 Task: Look for space in Abu Dhabi from 30th june, 2023 to 2nd July, 2023 for 1 adult in price range Rs.15000 to Rs.20000. Place can be private room with 1  bedroom having 1 bed and 1 bathroom. Property type can be hotel. Amenities needed are: wifi. Required host language is English.
Action: Mouse moved to (350, 390)
Screenshot: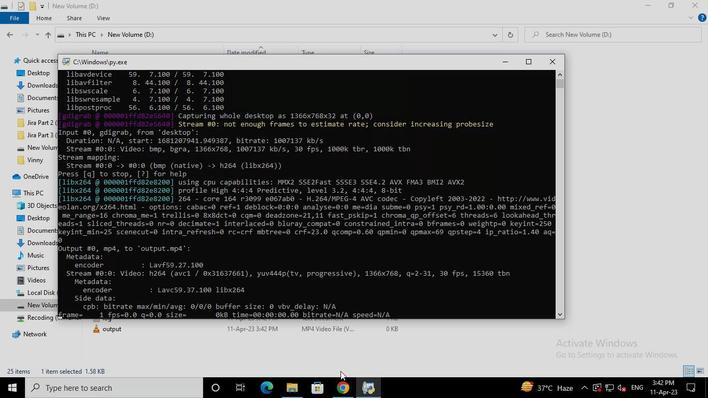
Action: Mouse pressed left at (350, 390)
Screenshot: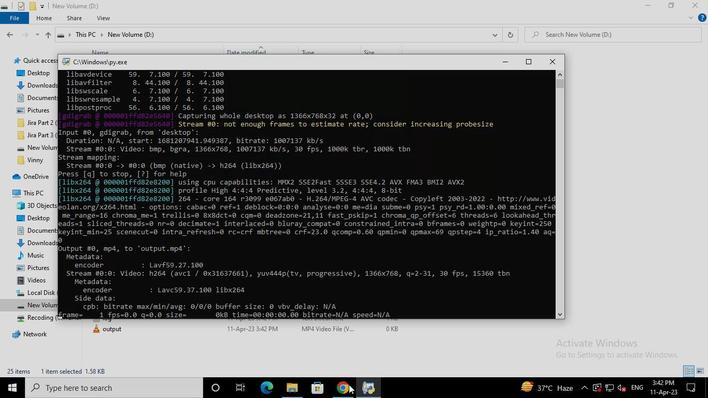 
Action: Mouse moved to (292, 93)
Screenshot: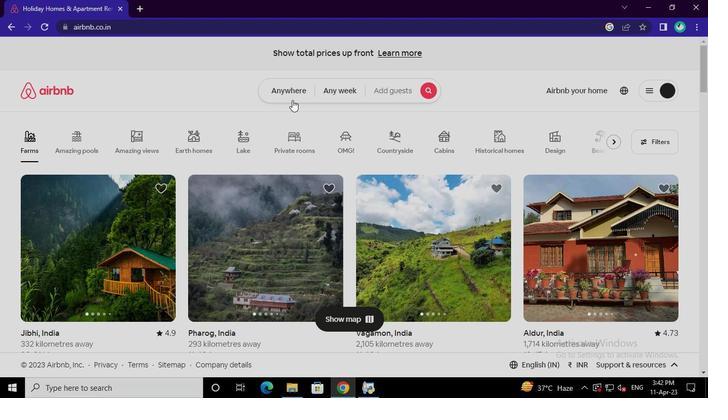 
Action: Mouse pressed left at (292, 93)
Screenshot: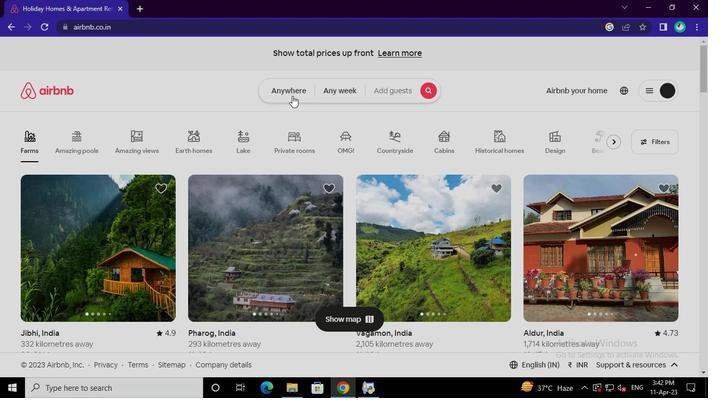 
Action: Mouse moved to (241, 129)
Screenshot: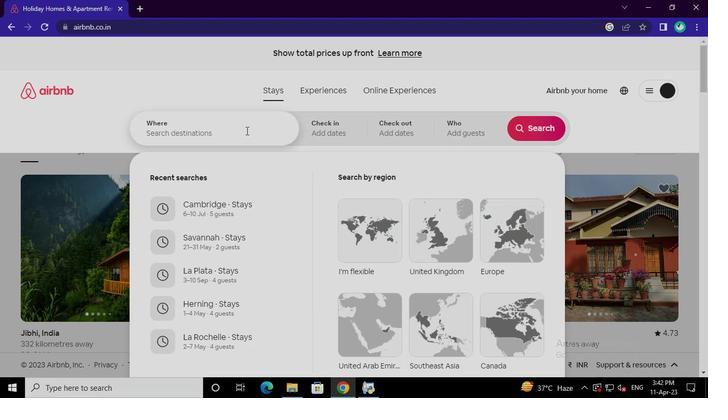 
Action: Mouse pressed left at (241, 129)
Screenshot: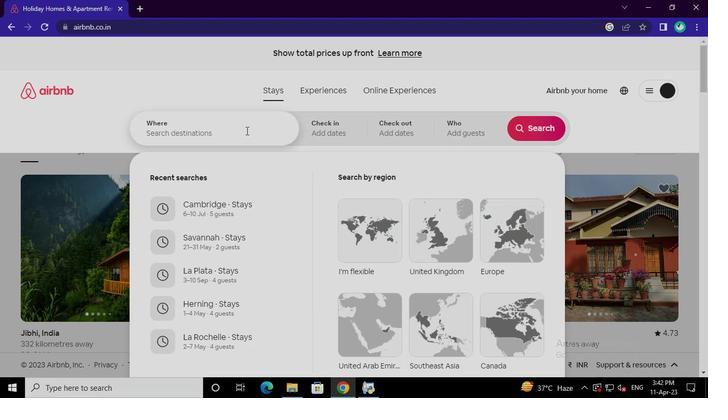 
Action: Keyboard a
Screenshot: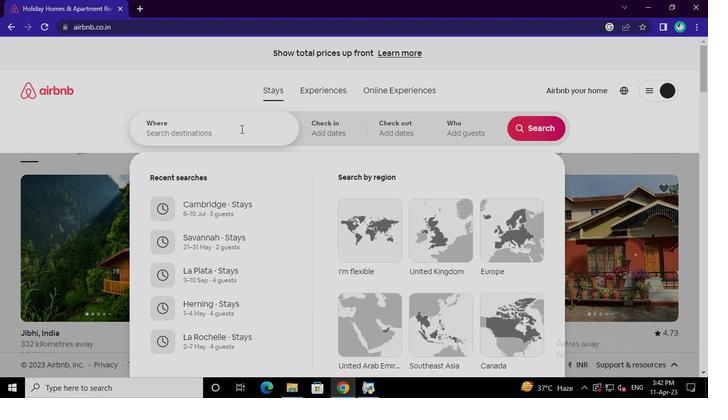 
Action: Keyboard b
Screenshot: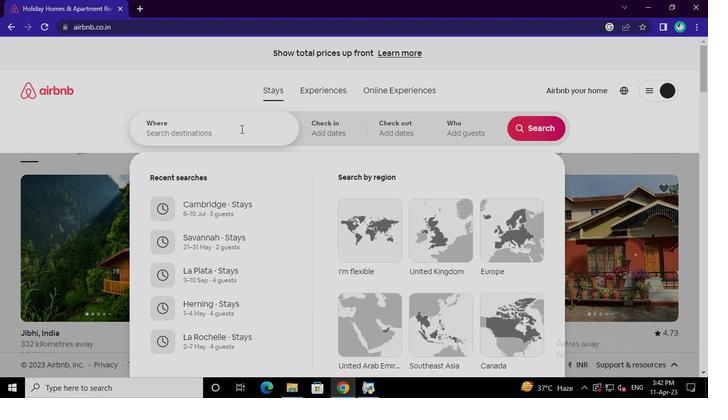 
Action: Keyboard u
Screenshot: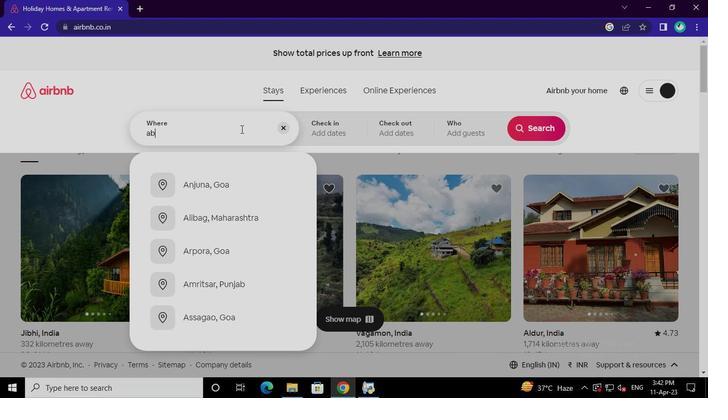 
Action: Keyboard Key.space
Screenshot: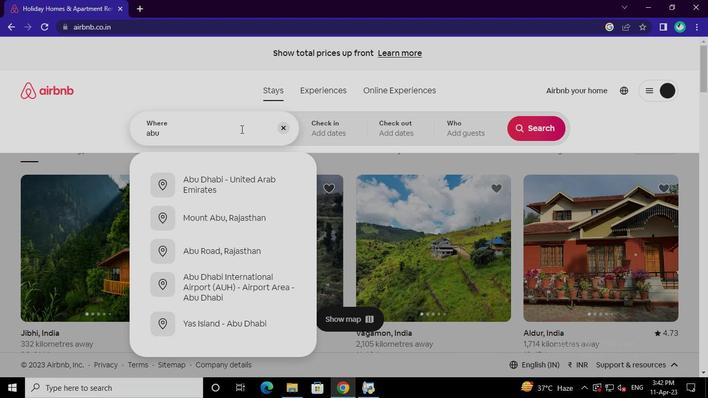 
Action: Mouse moved to (248, 182)
Screenshot: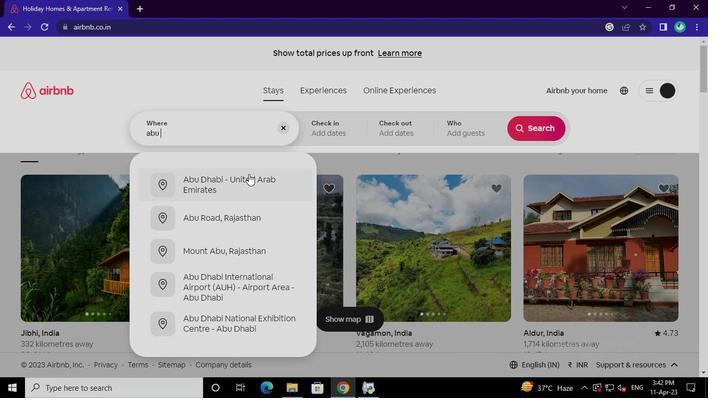 
Action: Mouse pressed left at (248, 182)
Screenshot: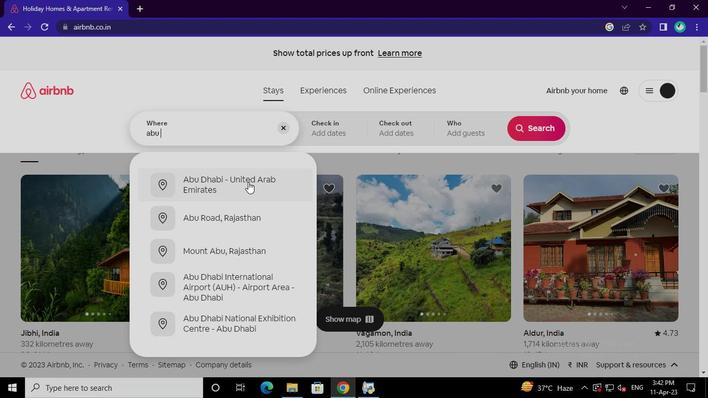
Action: Mouse moved to (530, 210)
Screenshot: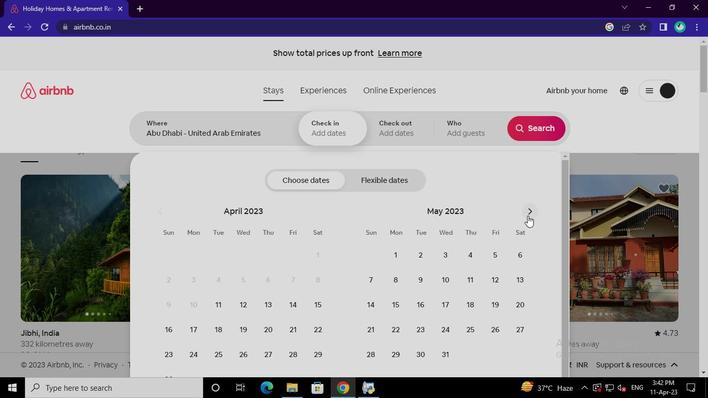 
Action: Mouse pressed left at (530, 210)
Screenshot: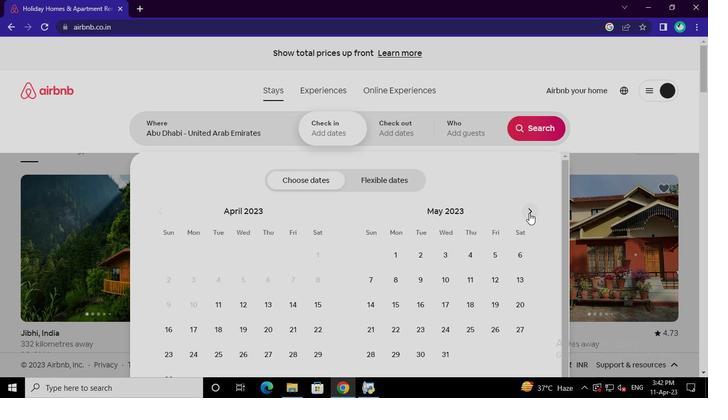 
Action: Mouse pressed left at (530, 210)
Screenshot: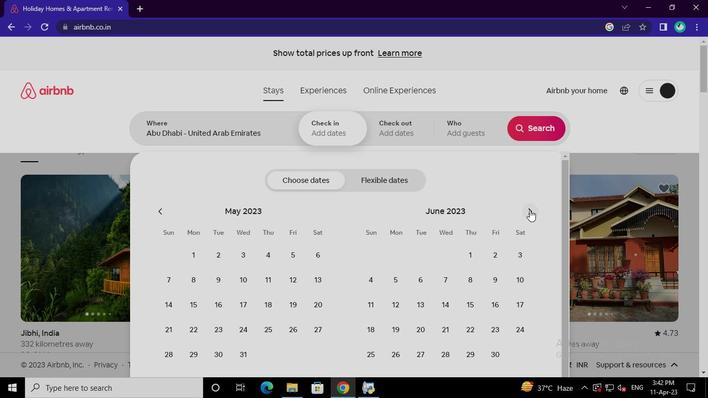 
Action: Mouse moved to (287, 355)
Screenshot: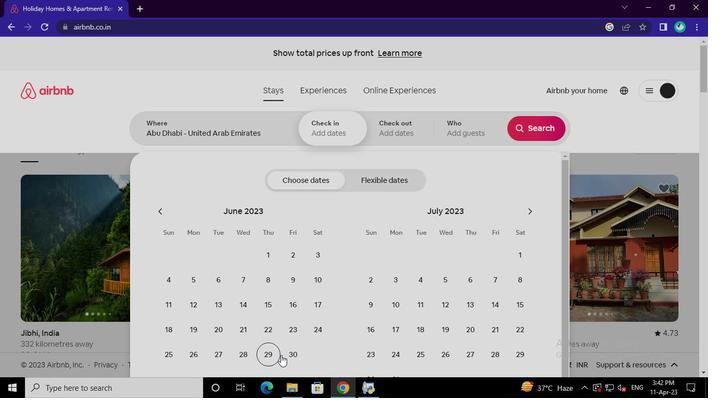 
Action: Mouse pressed left at (287, 355)
Screenshot: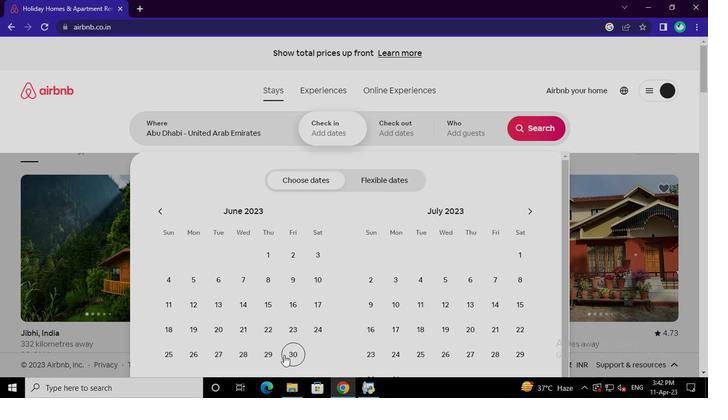 
Action: Mouse moved to (372, 281)
Screenshot: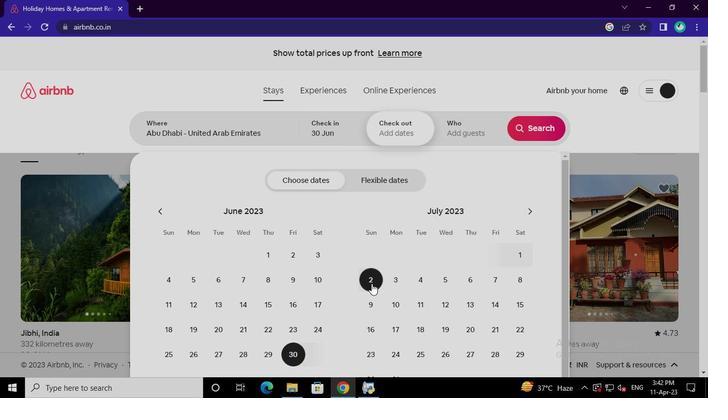 
Action: Mouse pressed left at (372, 281)
Screenshot: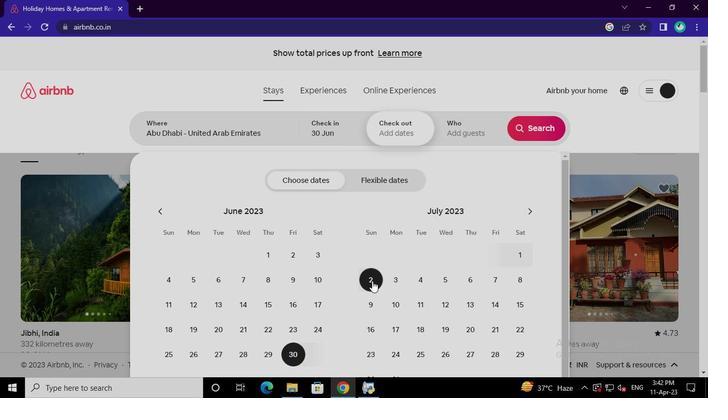 
Action: Mouse moved to (476, 133)
Screenshot: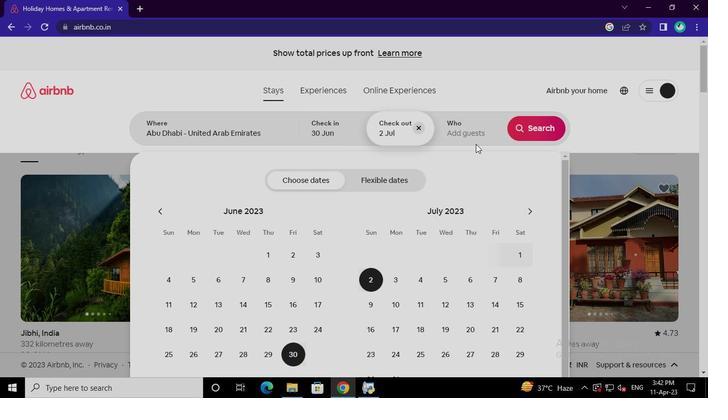 
Action: Mouse pressed left at (476, 133)
Screenshot: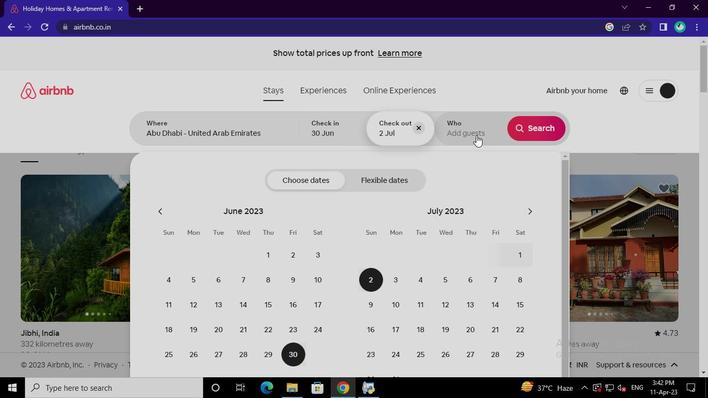 
Action: Mouse moved to (537, 179)
Screenshot: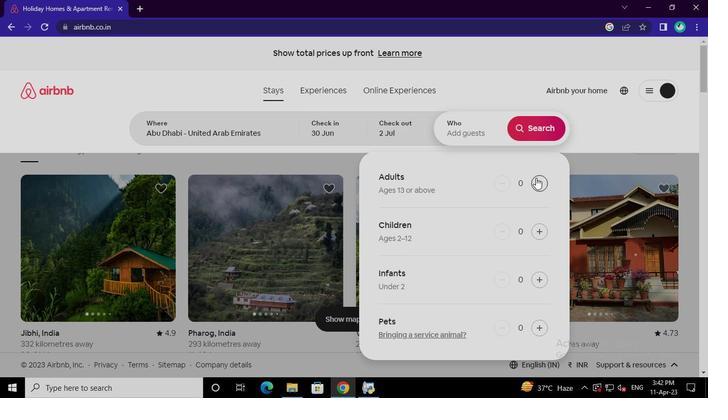 
Action: Mouse pressed left at (537, 179)
Screenshot: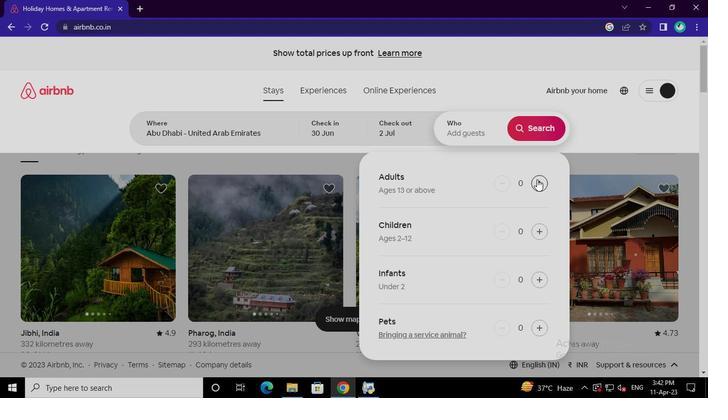 
Action: Mouse moved to (533, 131)
Screenshot: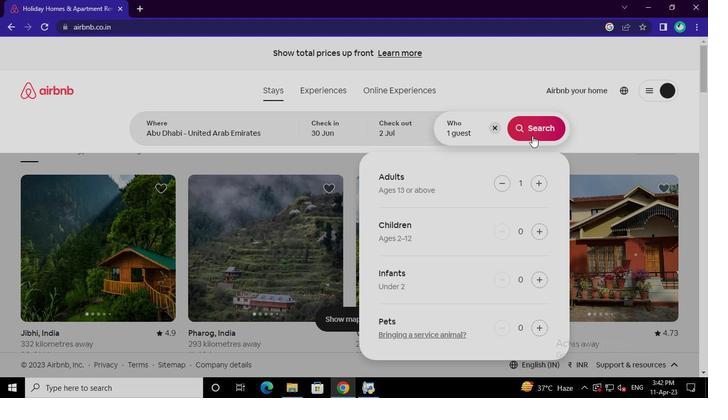 
Action: Mouse pressed left at (533, 131)
Screenshot: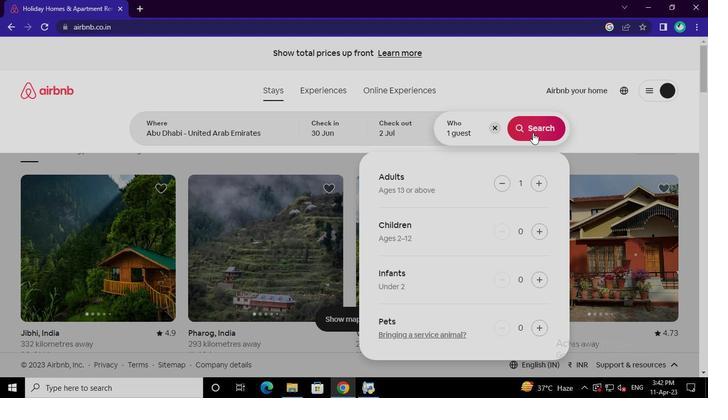
Action: Mouse moved to (668, 89)
Screenshot: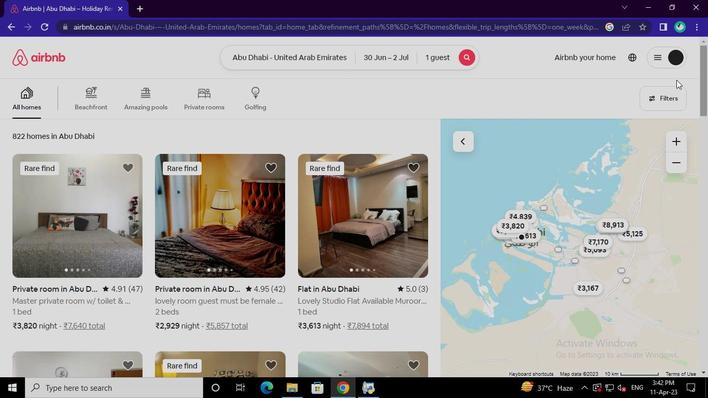 
Action: Mouse pressed left at (668, 89)
Screenshot: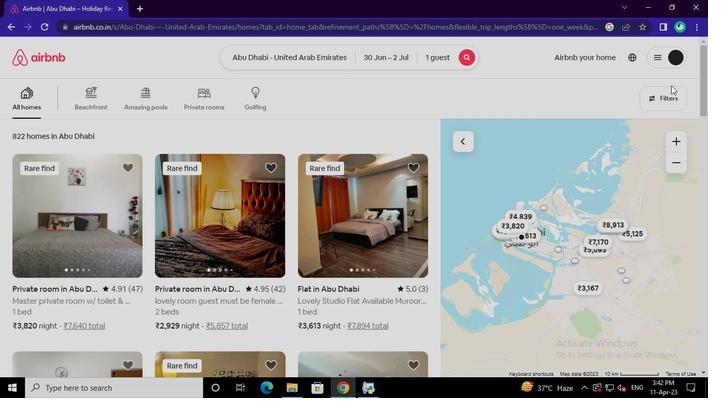 
Action: Mouse moved to (245, 234)
Screenshot: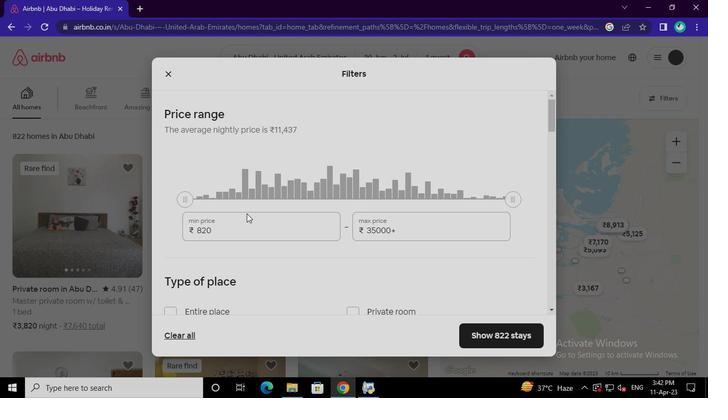 
Action: Mouse pressed left at (245, 234)
Screenshot: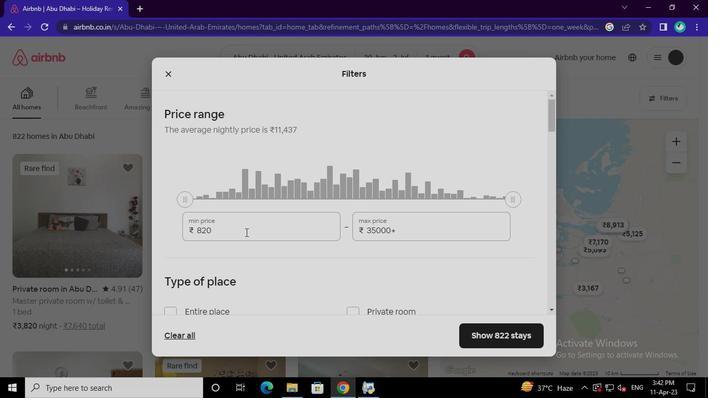 
Action: Mouse moved to (245, 235)
Screenshot: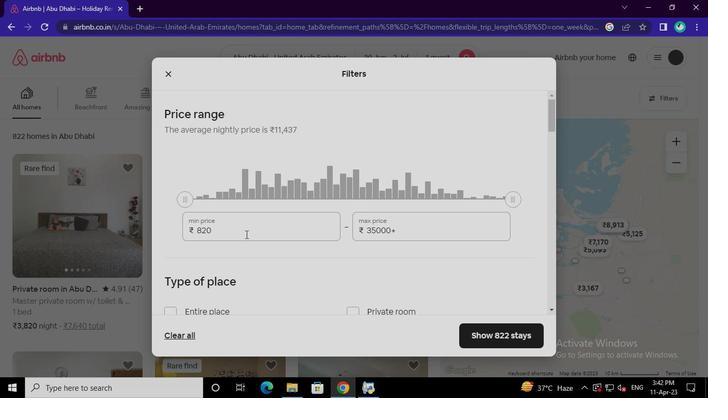 
Action: Keyboard Key.backspace
Screenshot: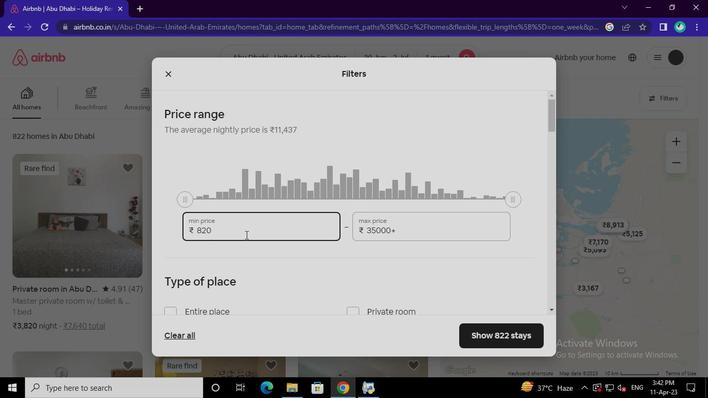 
Action: Keyboard Key.backspace
Screenshot: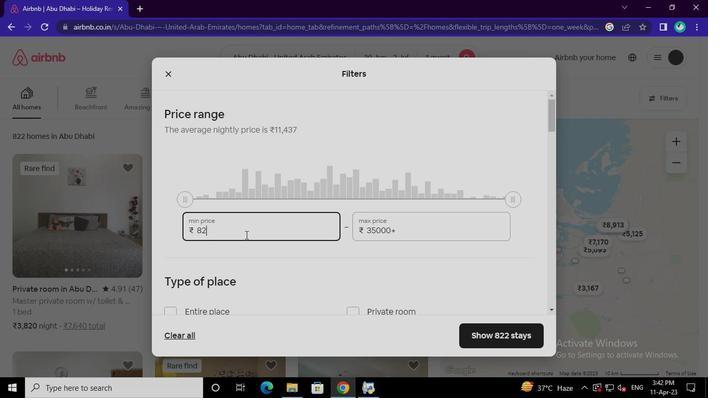 
Action: Keyboard Key.backspace
Screenshot: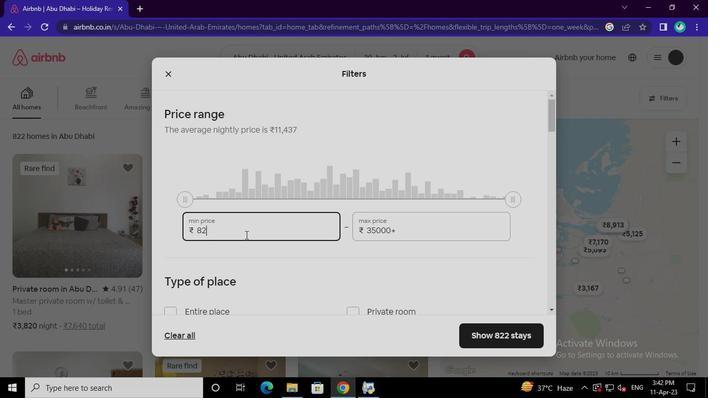 
Action: Keyboard Key.backspace
Screenshot: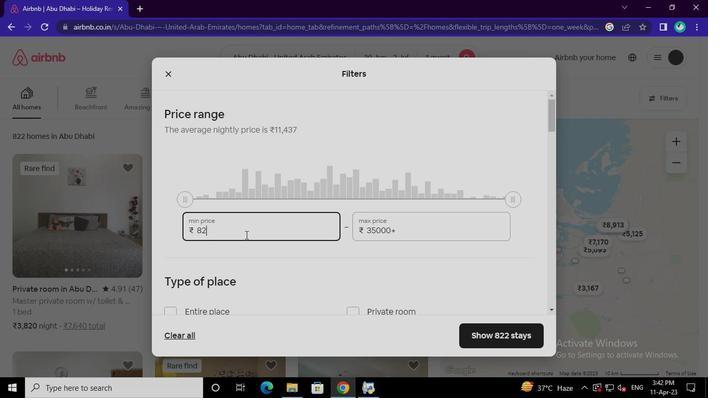 
Action: Keyboard Key.backspace
Screenshot: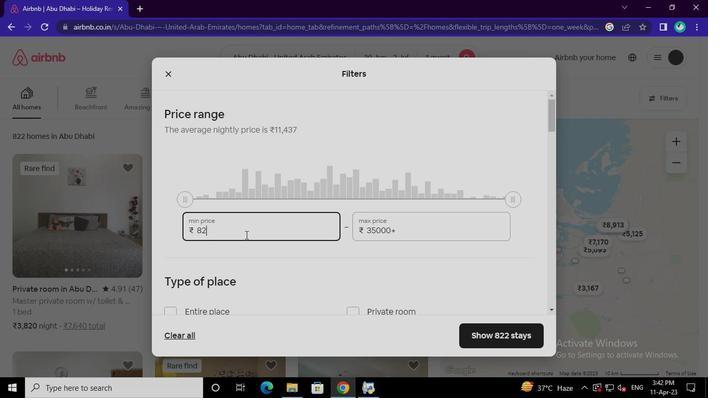 
Action: Keyboard Key.backspace
Screenshot: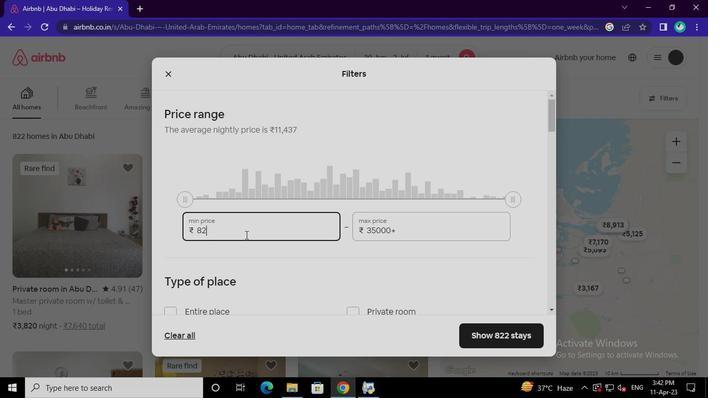 
Action: Keyboard Key.backspace
Screenshot: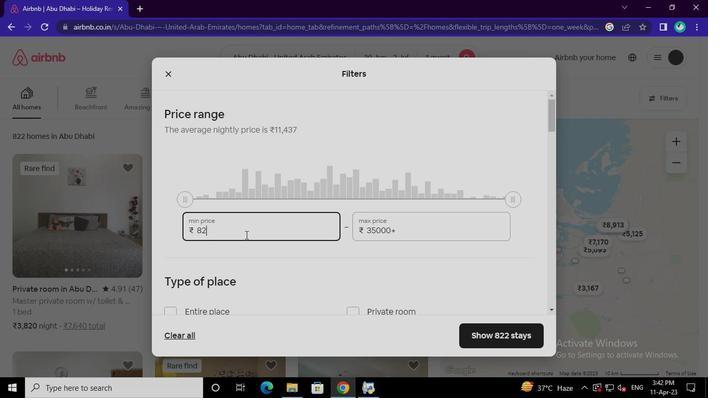 
Action: Keyboard Key.backspace
Screenshot: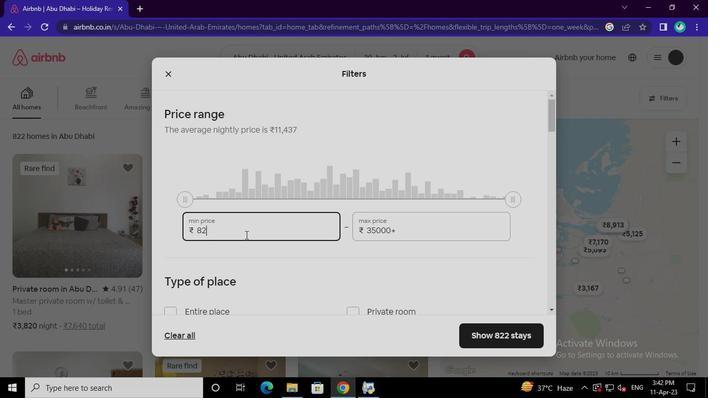 
Action: Keyboard Key.backspace
Screenshot: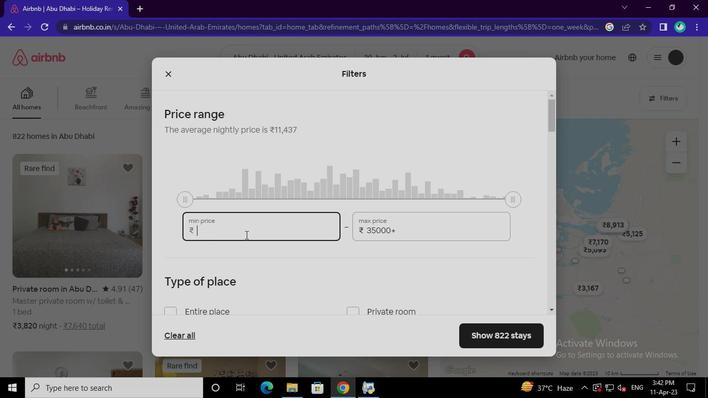 
Action: Keyboard Key.backspace
Screenshot: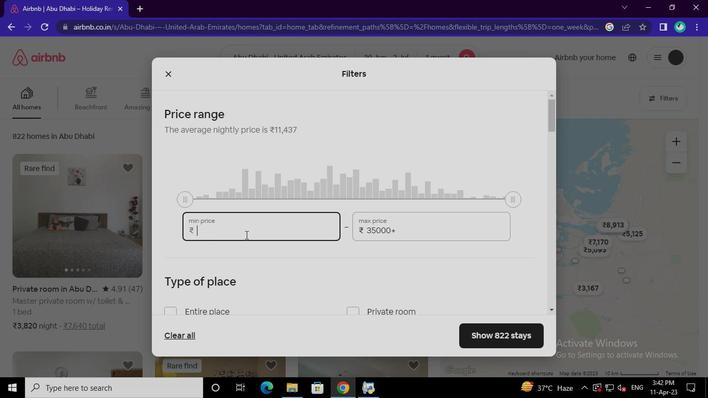 
Action: Keyboard Key.backspace
Screenshot: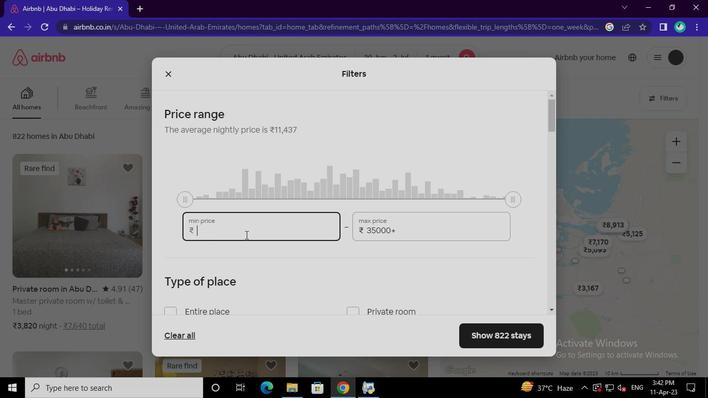 
Action: Keyboard Key.backspace
Screenshot: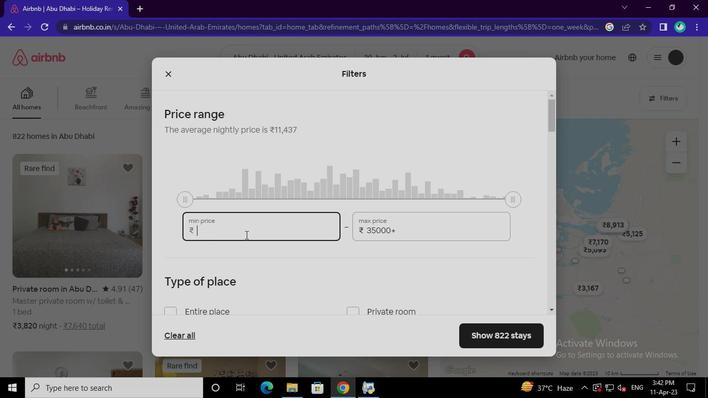 
Action: Keyboard <97>
Screenshot: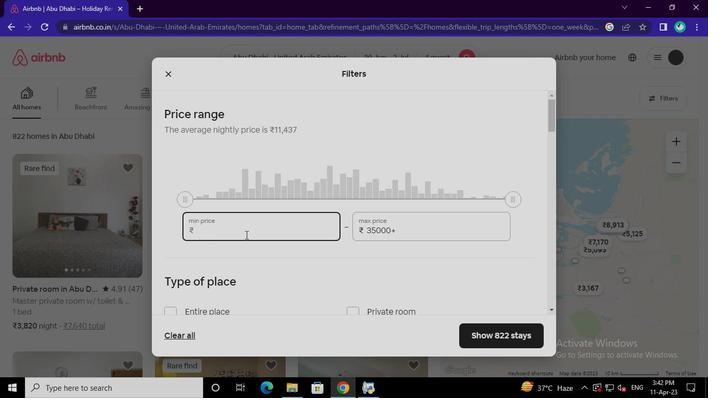 
Action: Keyboard <101>
Screenshot: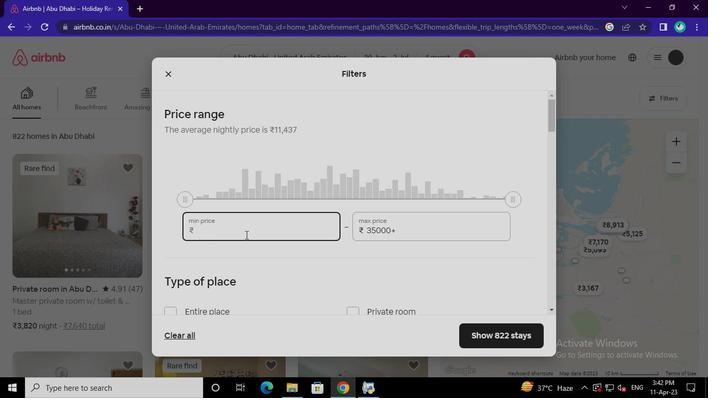 
Action: Keyboard <96>
Screenshot: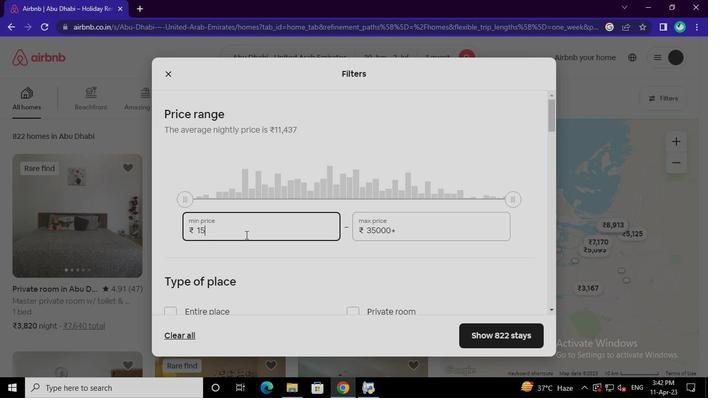 
Action: Keyboard <96>
Screenshot: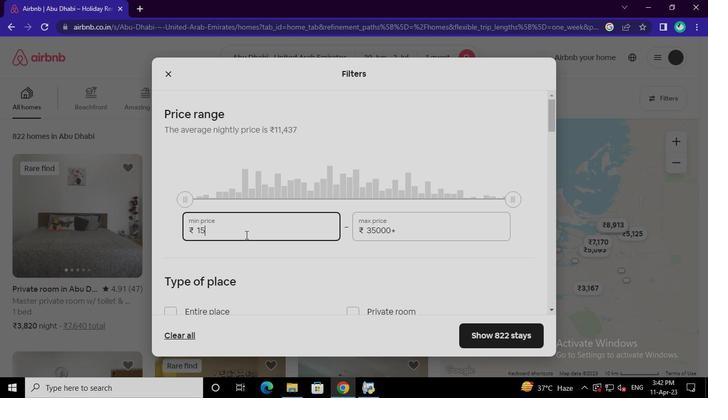 
Action: Keyboard <96>
Screenshot: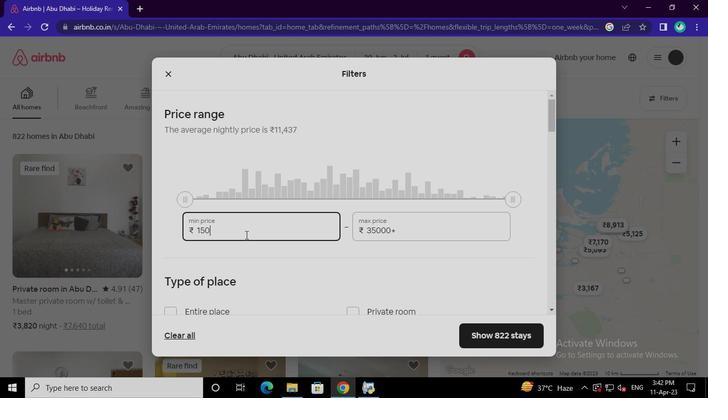
Action: Mouse moved to (404, 233)
Screenshot: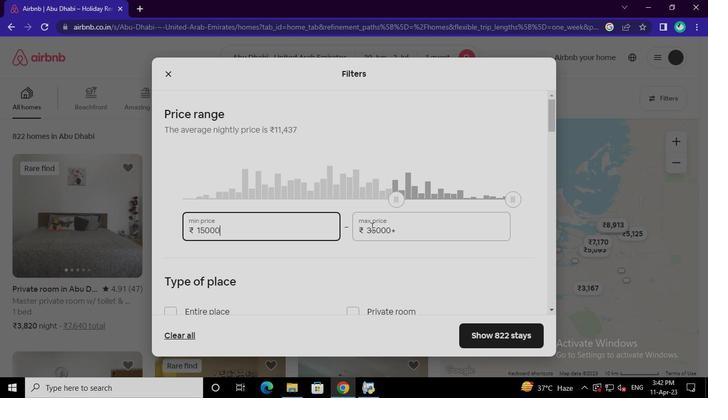 
Action: Mouse pressed left at (404, 233)
Screenshot: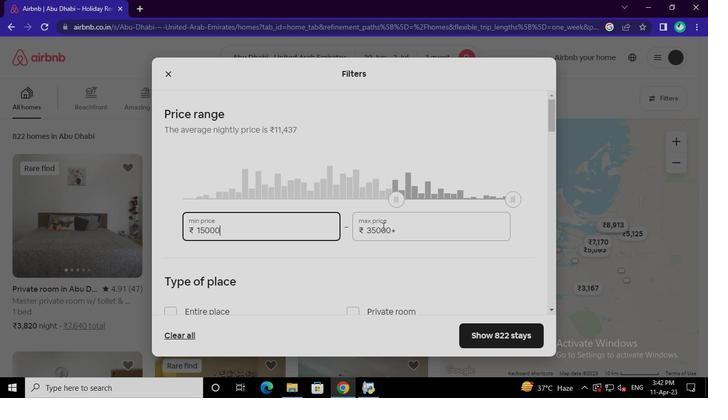 
Action: Keyboard Key.backspace
Screenshot: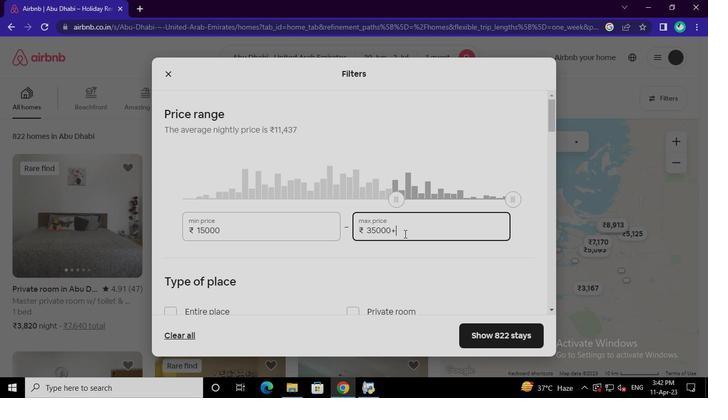
Action: Keyboard Key.backspace
Screenshot: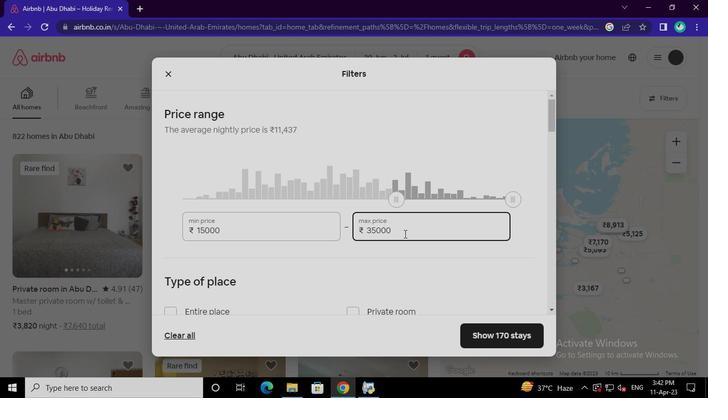 
Action: Keyboard Key.backspace
Screenshot: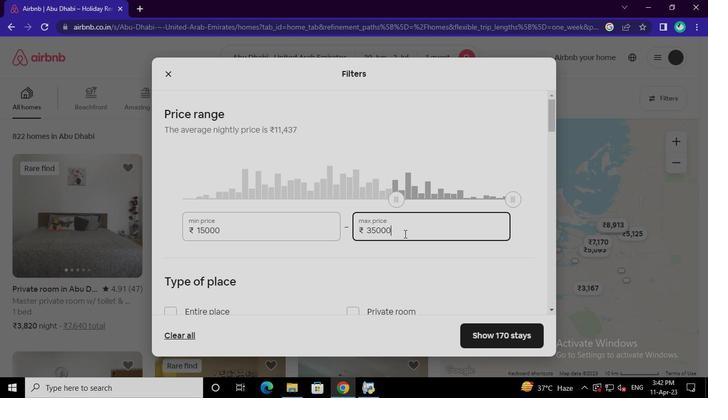 
Action: Keyboard Key.backspace
Screenshot: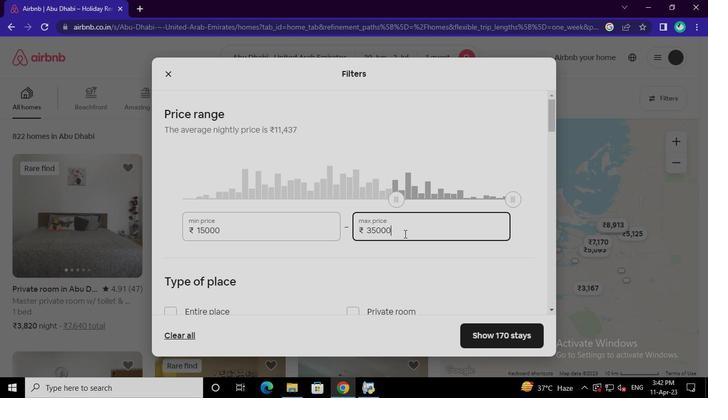 
Action: Keyboard Key.backspace
Screenshot: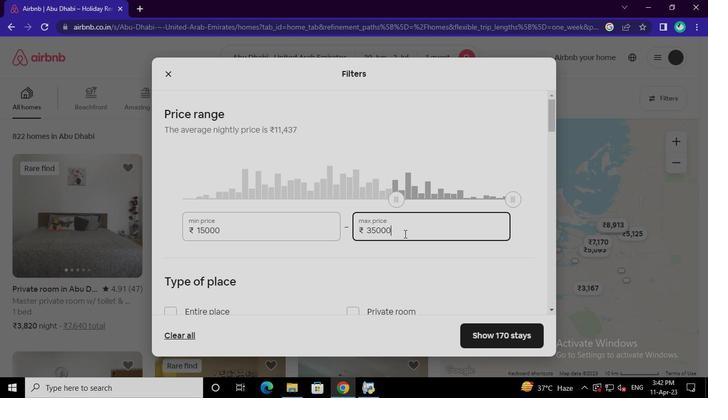 
Action: Keyboard Key.backspace
Screenshot: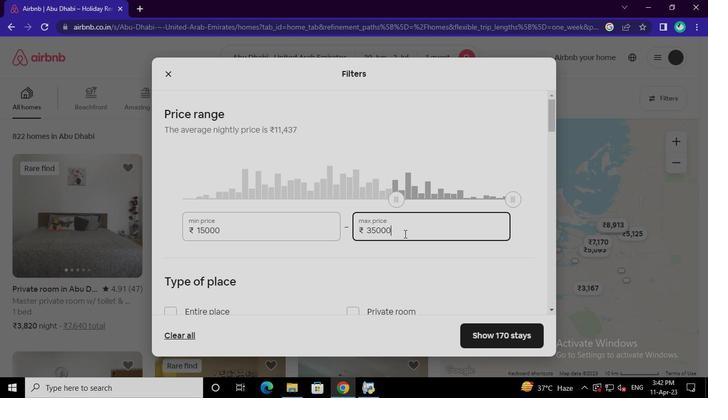 
Action: Keyboard Key.backspace
Screenshot: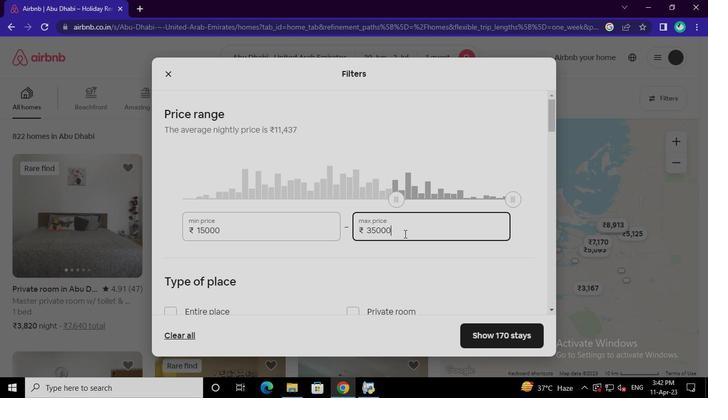 
Action: Keyboard Key.backspace
Screenshot: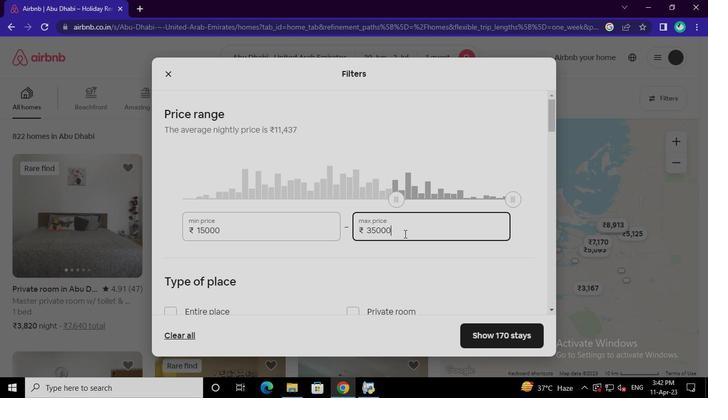 
Action: Keyboard Key.backspace
Screenshot: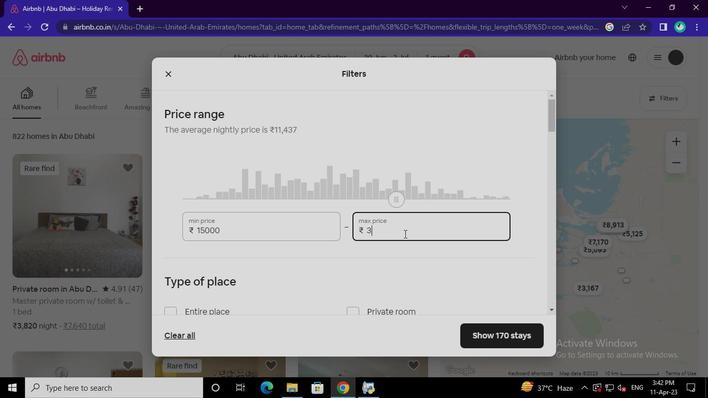 
Action: Keyboard Key.backspace
Screenshot: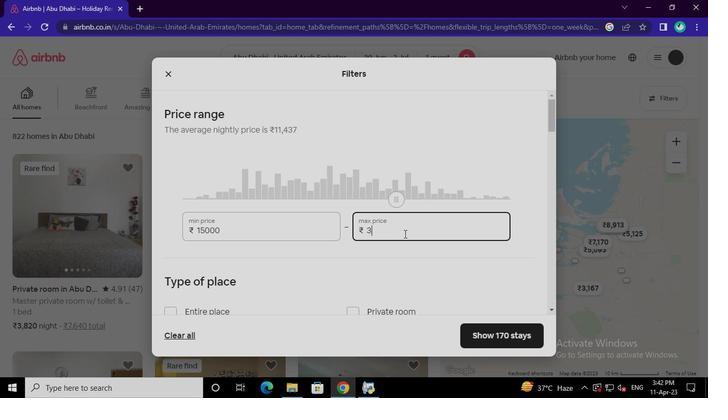
Action: Keyboard Key.backspace
Screenshot: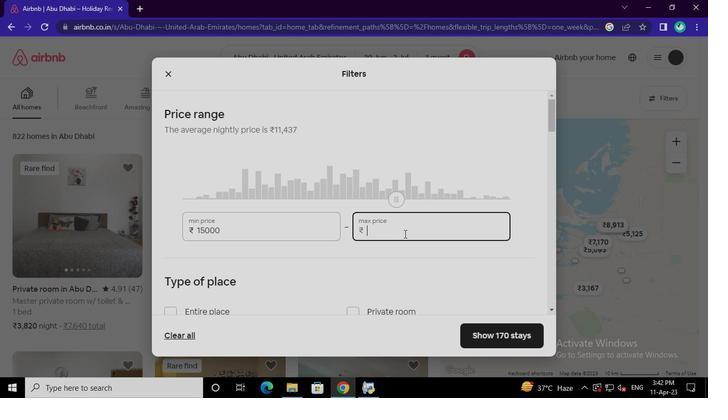 
Action: Keyboard Key.backspace
Screenshot: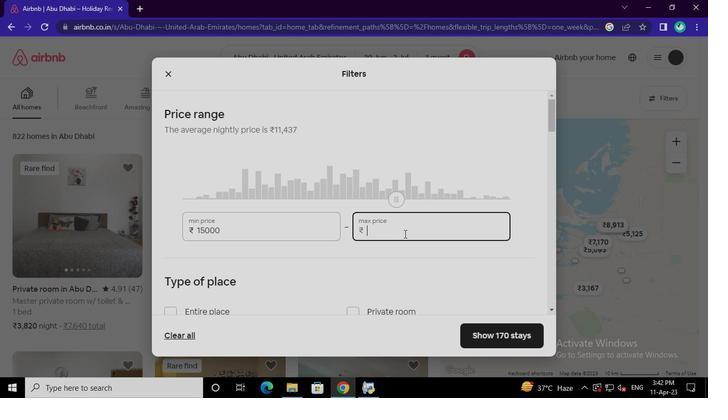 
Action: Keyboard Key.backspace
Screenshot: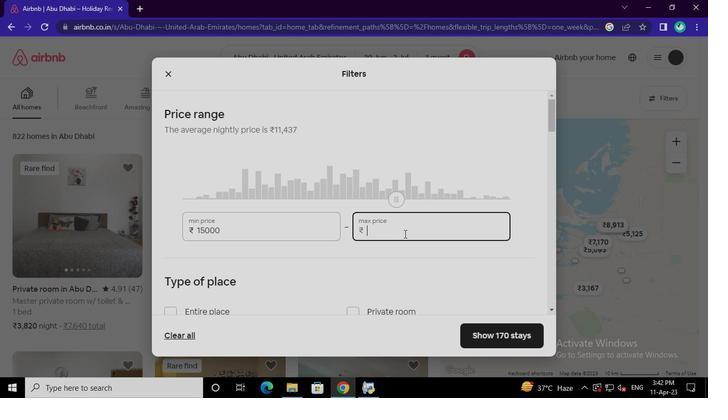 
Action: Keyboard <98>
Screenshot: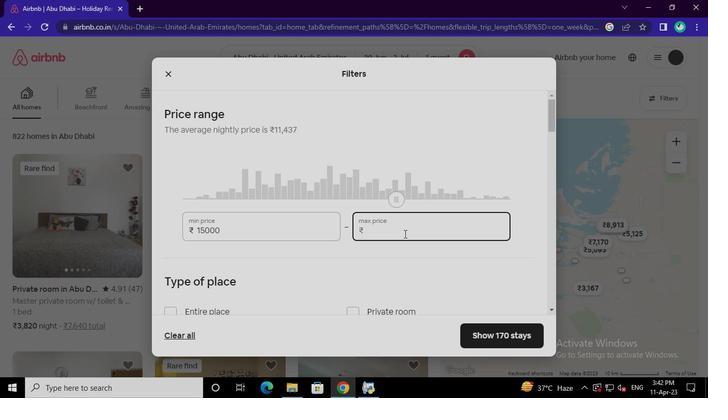 
Action: Keyboard <96>
Screenshot: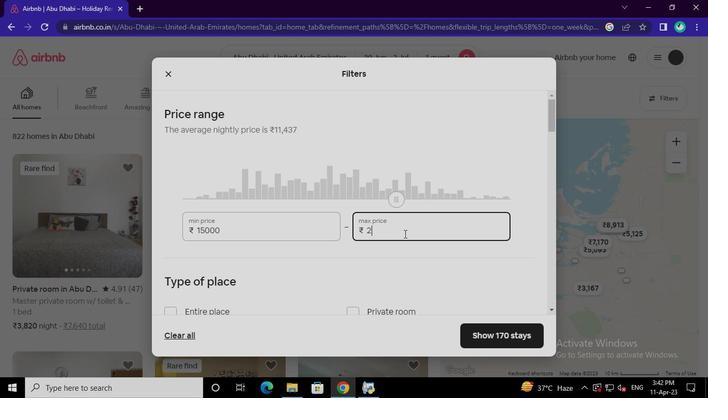 
Action: Keyboard <96>
Screenshot: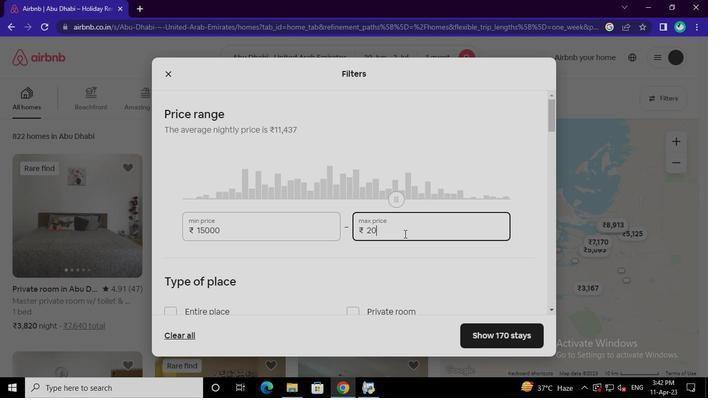 
Action: Keyboard <96>
Screenshot: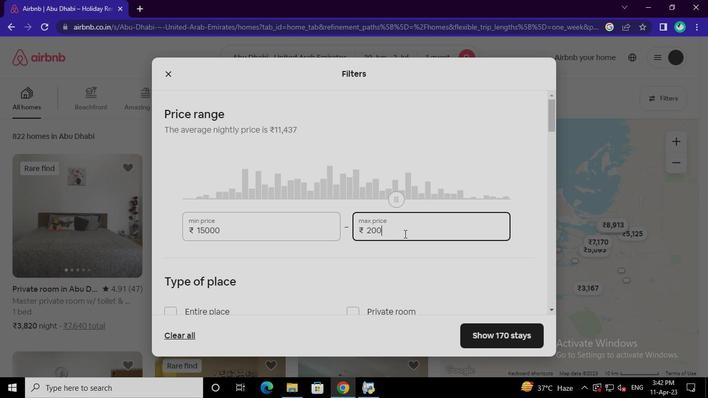 
Action: Keyboard <96>
Screenshot: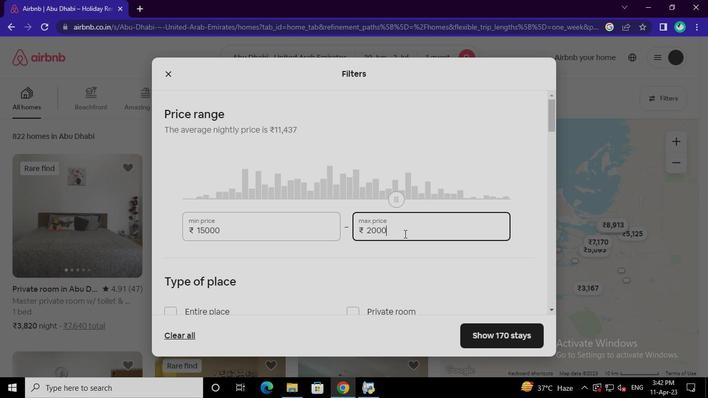 
Action: Mouse moved to (351, 207)
Screenshot: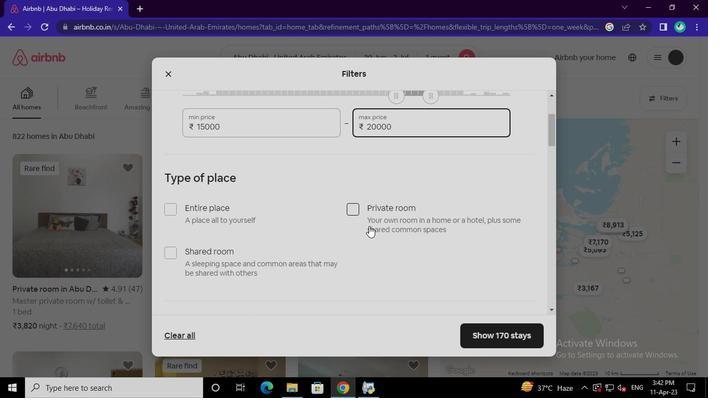 
Action: Mouse pressed left at (351, 207)
Screenshot: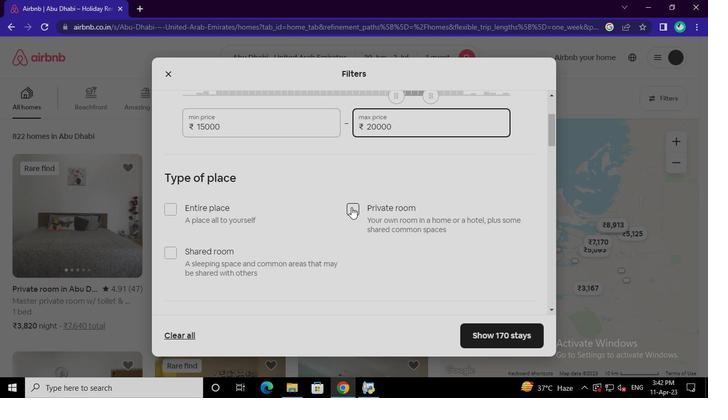 
Action: Mouse moved to (237, 226)
Screenshot: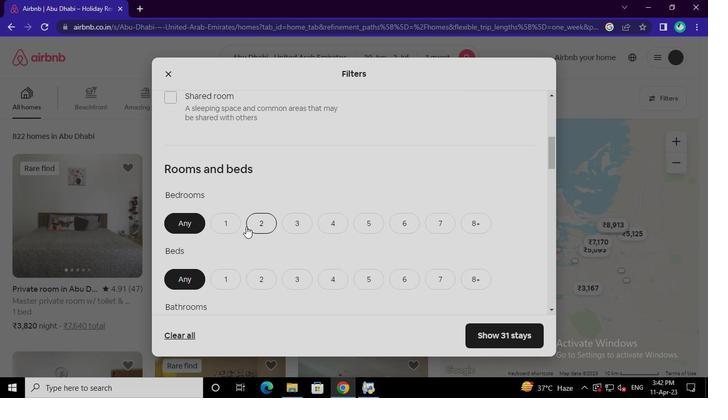
Action: Mouse pressed left at (237, 226)
Screenshot: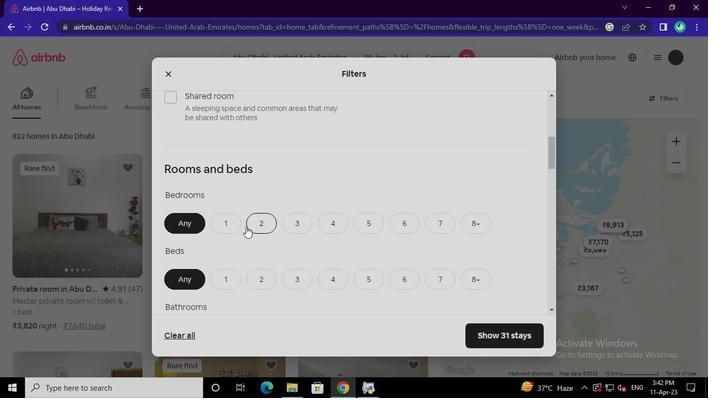 
Action: Mouse moved to (228, 173)
Screenshot: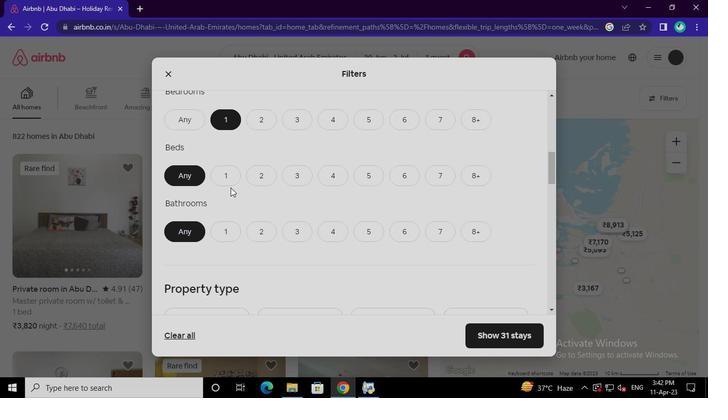 
Action: Mouse pressed left at (228, 173)
Screenshot: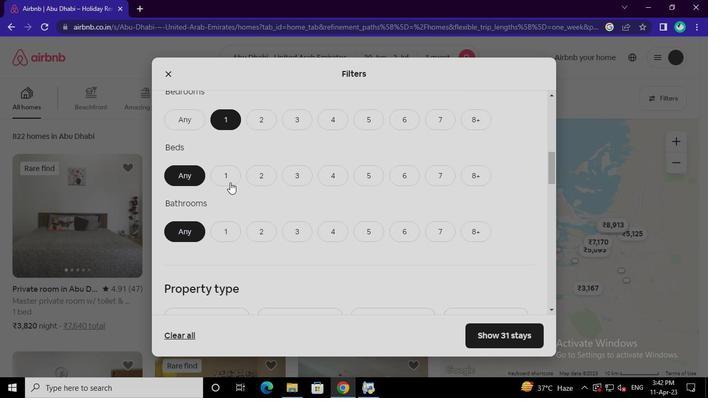 
Action: Mouse moved to (231, 229)
Screenshot: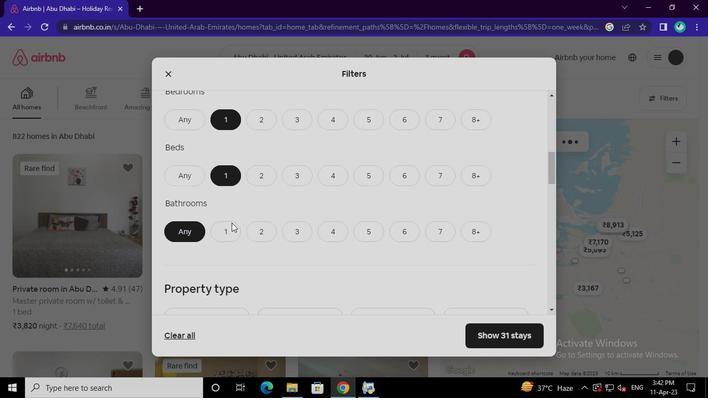 
Action: Mouse pressed left at (231, 229)
Screenshot: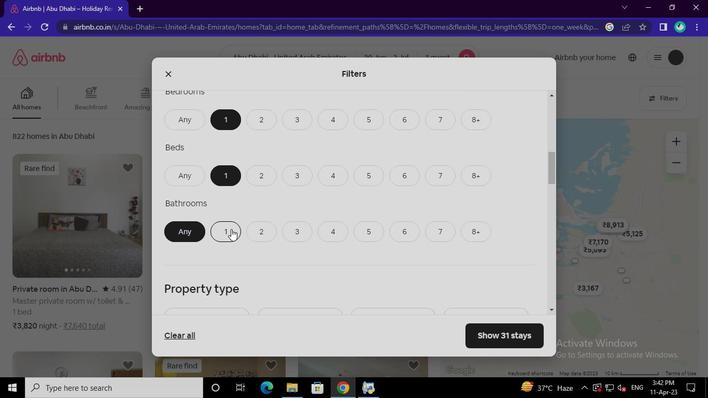 
Action: Mouse moved to (468, 240)
Screenshot: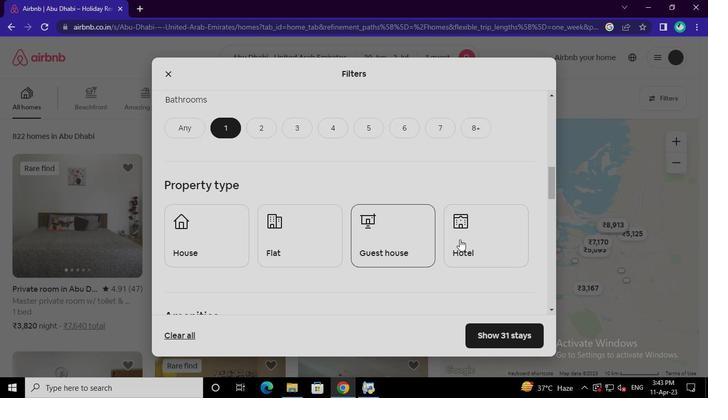 
Action: Mouse pressed left at (468, 240)
Screenshot: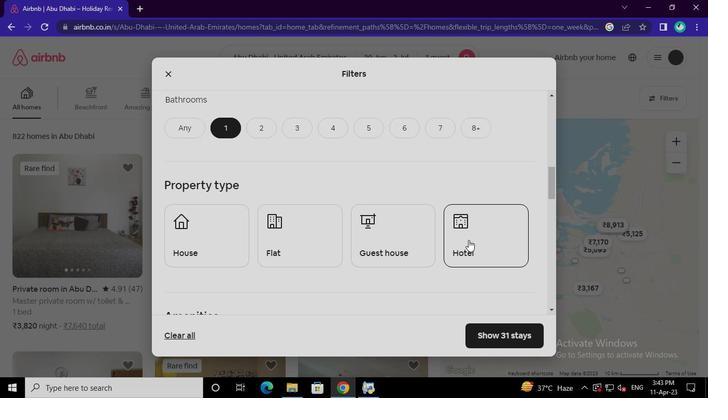 
Action: Mouse moved to (181, 193)
Screenshot: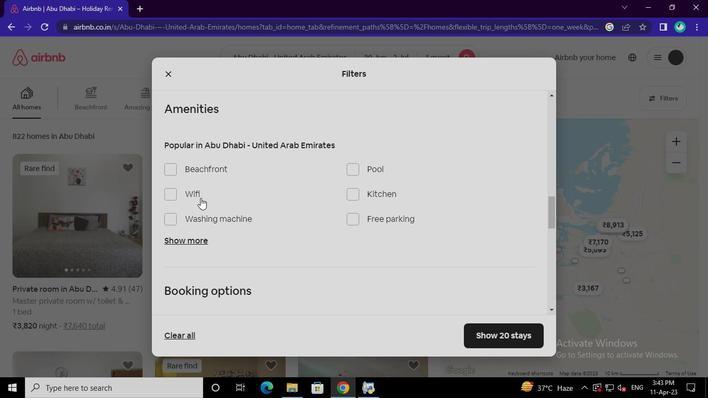 
Action: Mouse pressed left at (181, 193)
Screenshot: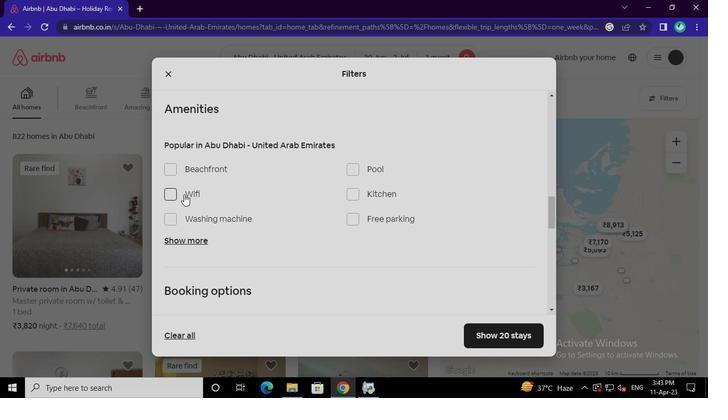 
Action: Mouse moved to (190, 239)
Screenshot: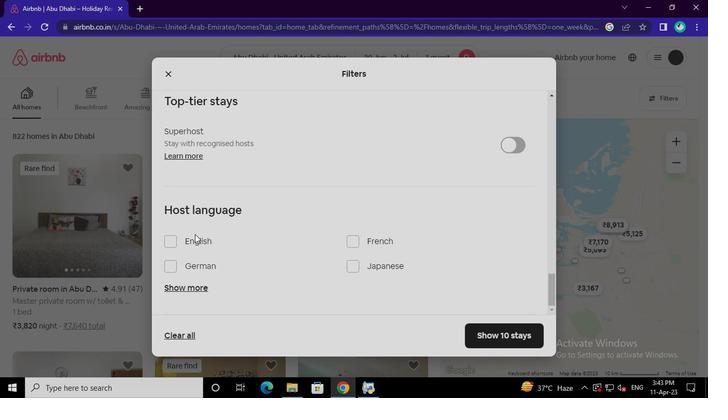 
Action: Mouse pressed left at (190, 239)
Screenshot: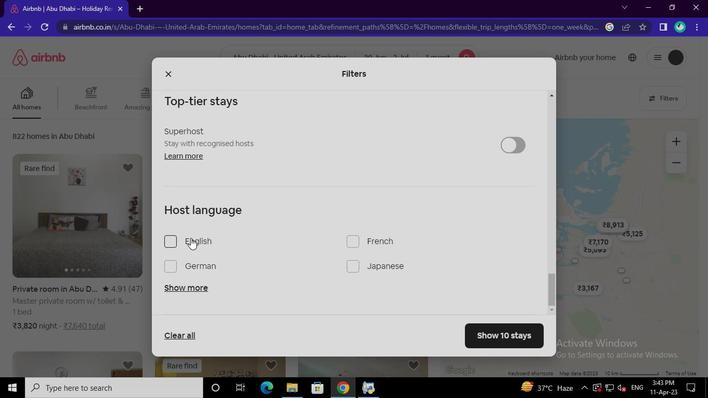 
Action: Mouse moved to (489, 340)
Screenshot: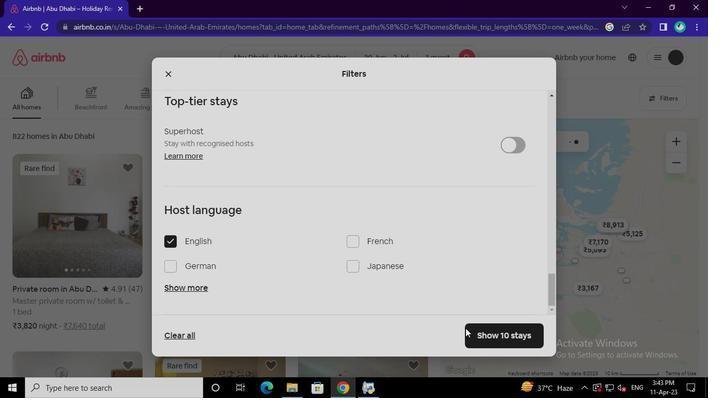 
Action: Mouse pressed left at (489, 340)
Screenshot: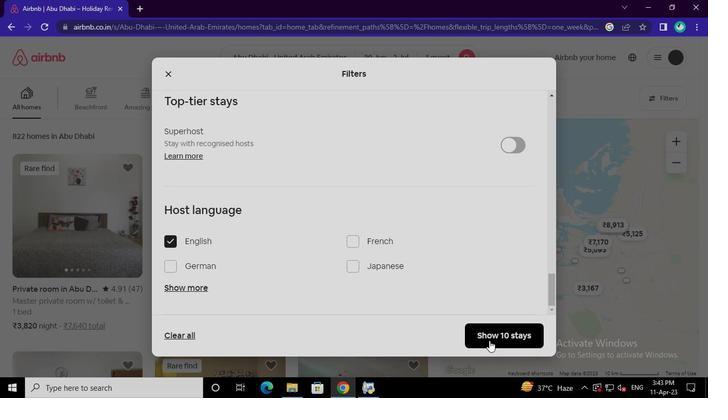 
Action: Mouse moved to (373, 387)
Screenshot: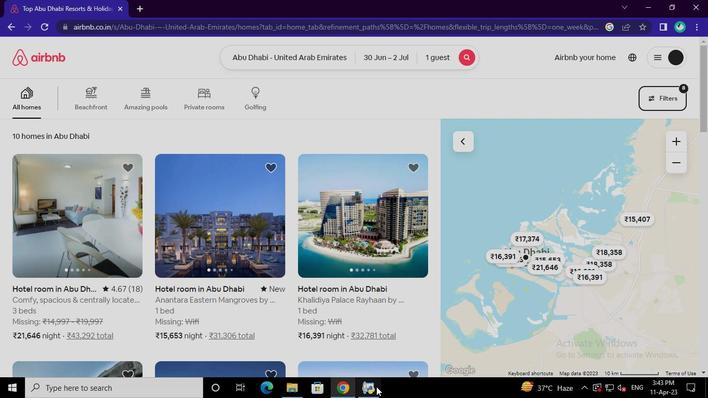 
Action: Mouse pressed left at (373, 387)
Screenshot: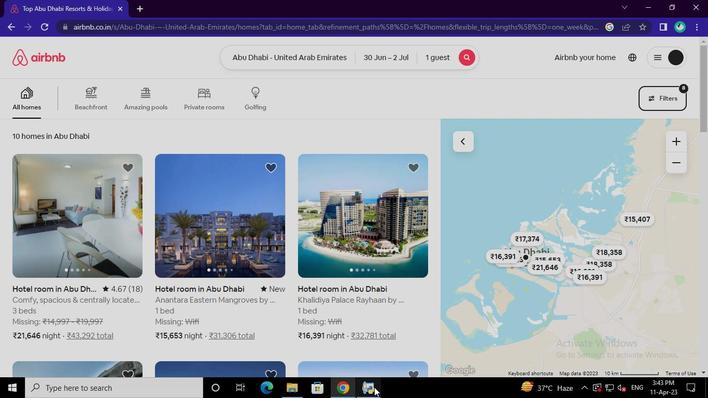 
Action: Mouse moved to (554, 65)
Screenshot: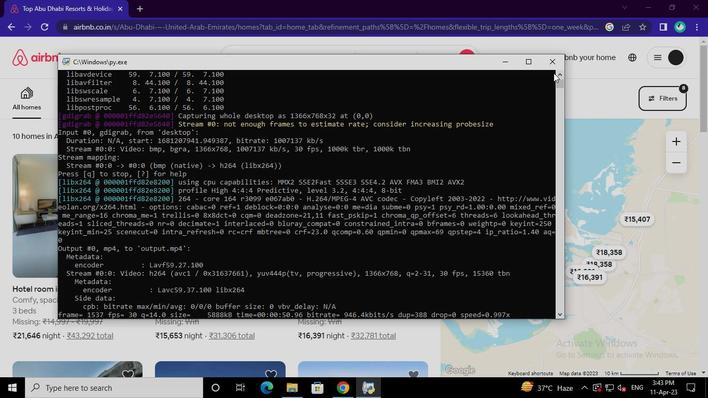 
Action: Mouse pressed left at (554, 65)
Screenshot: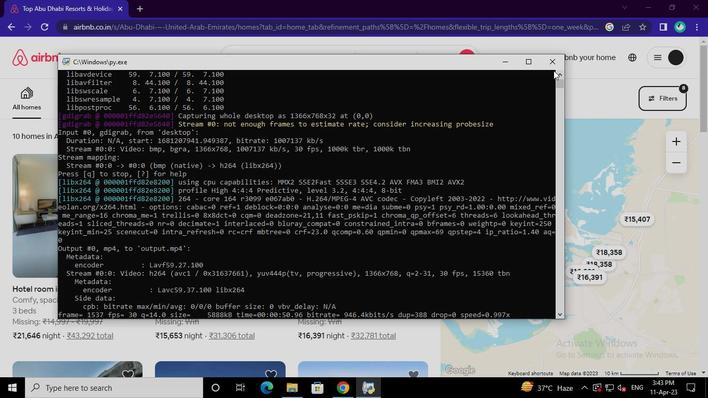 
